 Task: Use the formula "CEILING" in spreadsheet "Project protfolio".
Action: Mouse moved to (118, 64)
Screenshot: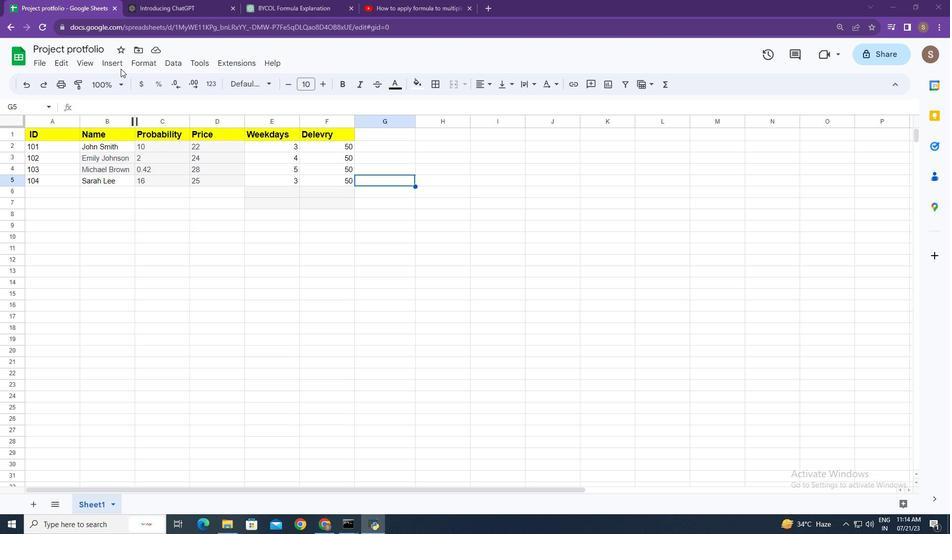 
Action: Mouse pressed left at (118, 64)
Screenshot: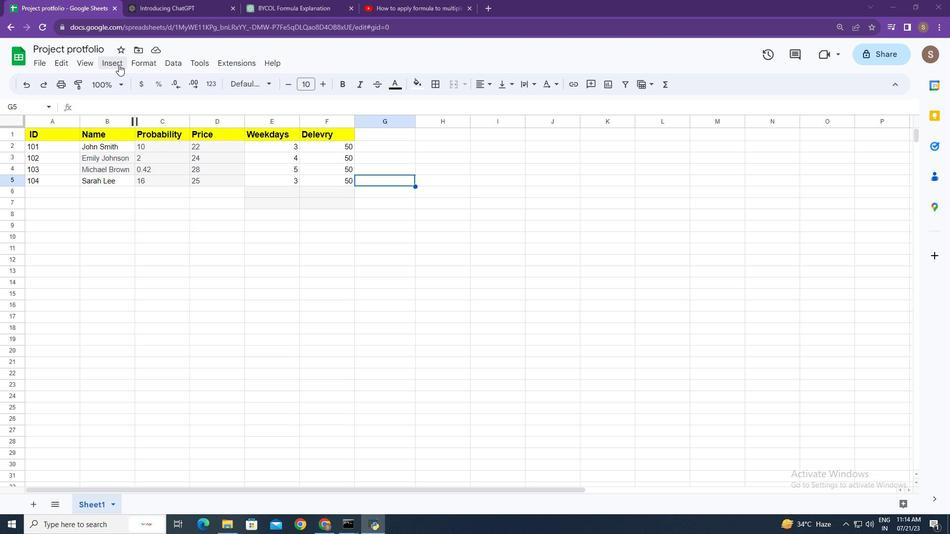 
Action: Mouse moved to (165, 252)
Screenshot: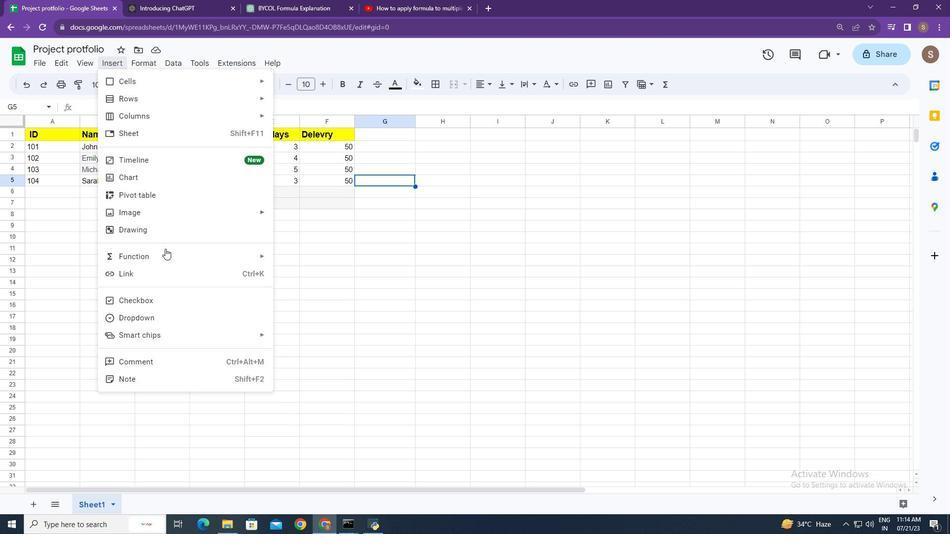 
Action: Mouse pressed left at (165, 252)
Screenshot: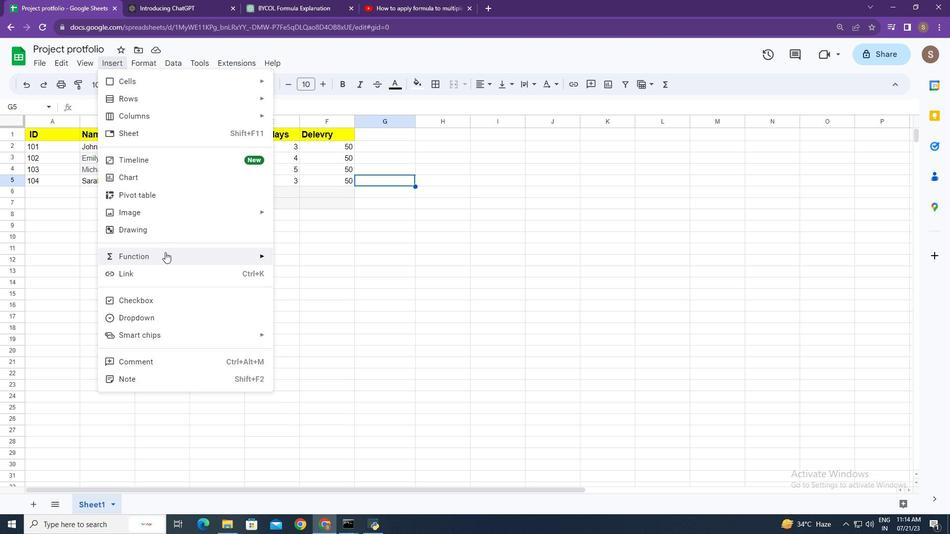 
Action: Mouse moved to (335, 197)
Screenshot: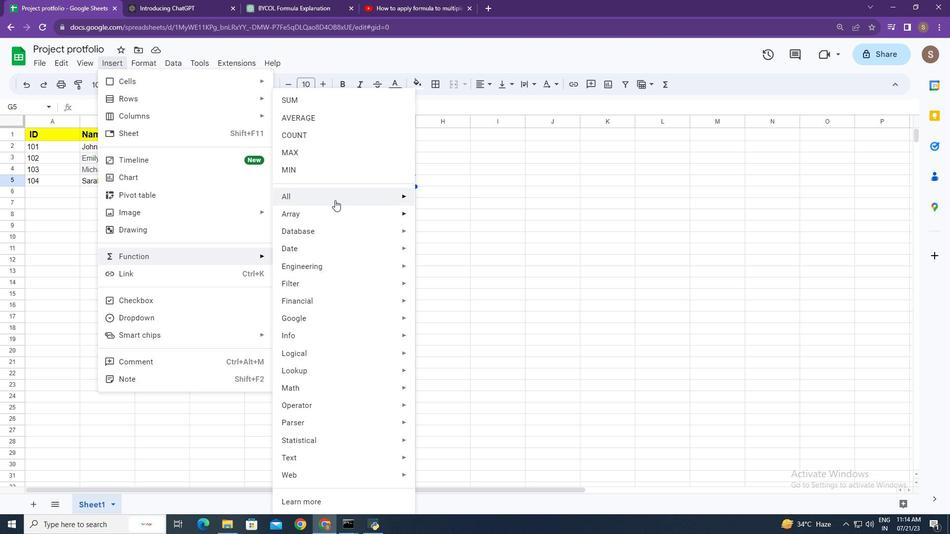 
Action: Mouse pressed left at (335, 197)
Screenshot: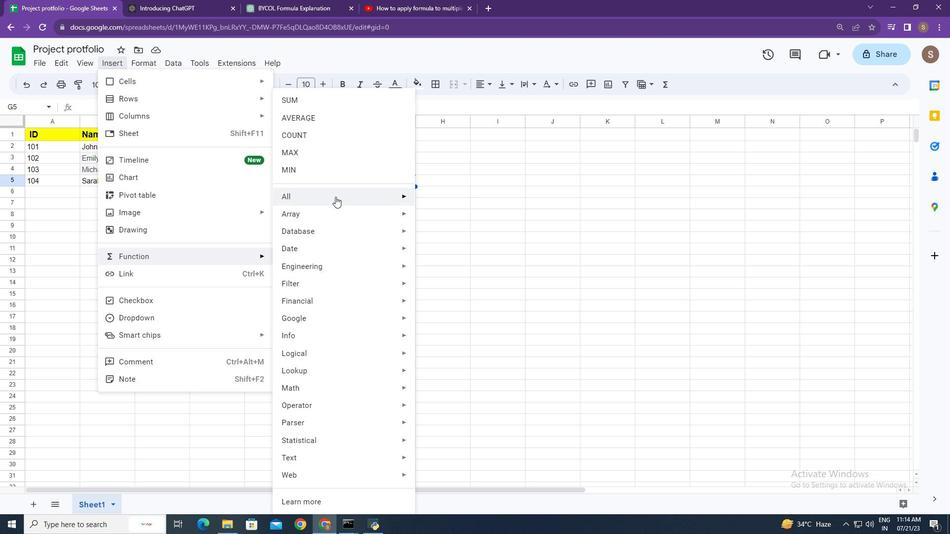 
Action: Mouse moved to (466, 267)
Screenshot: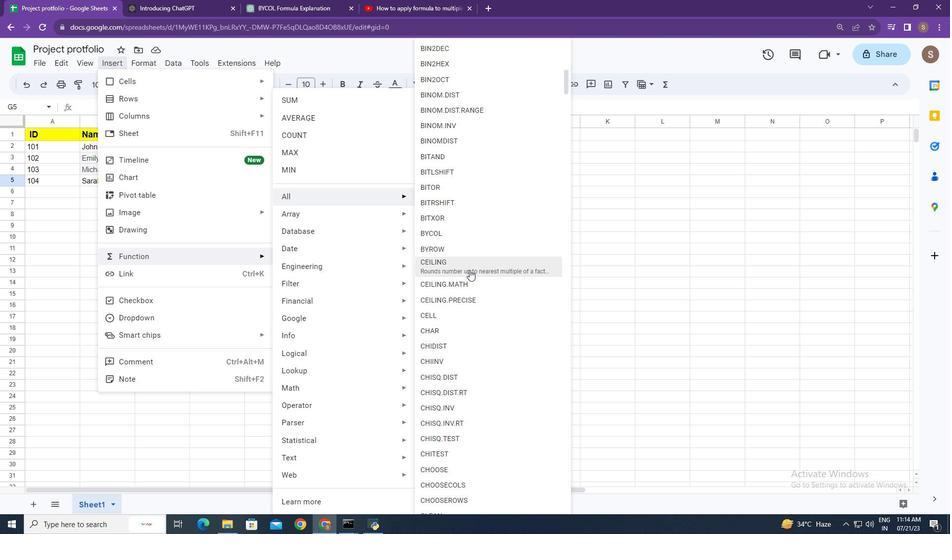 
Action: Mouse pressed left at (466, 267)
Screenshot: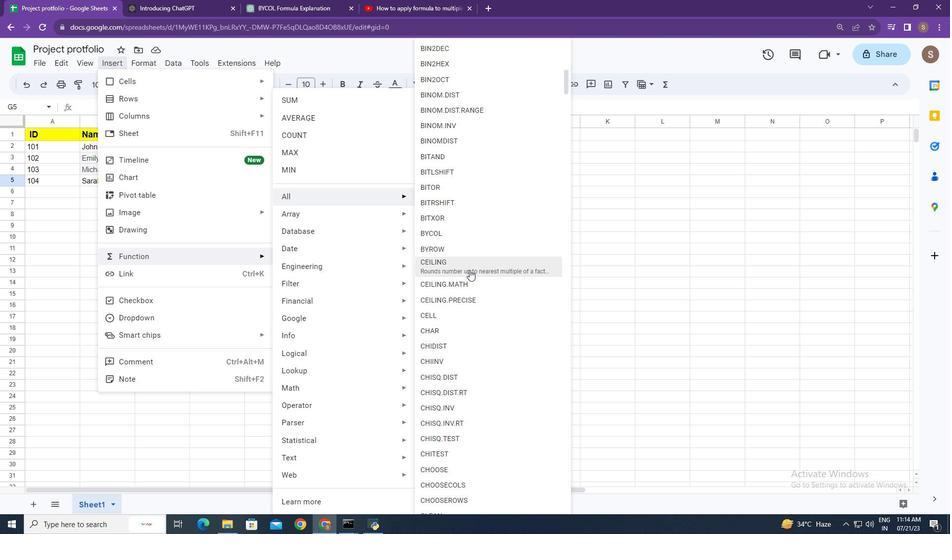 
Action: Mouse moved to (392, 244)
Screenshot: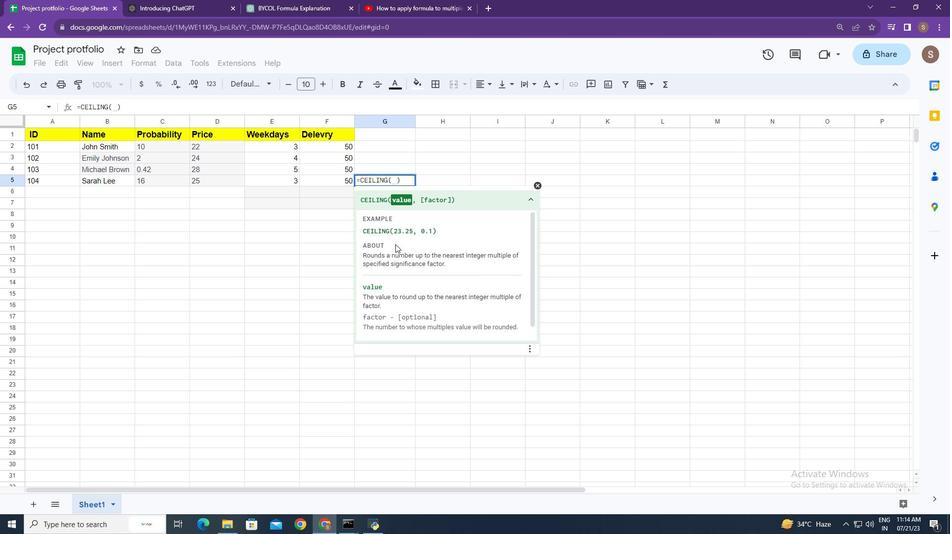 
Action: Key pressed 23.25,<Key.space>0.1<Key.enter>
Screenshot: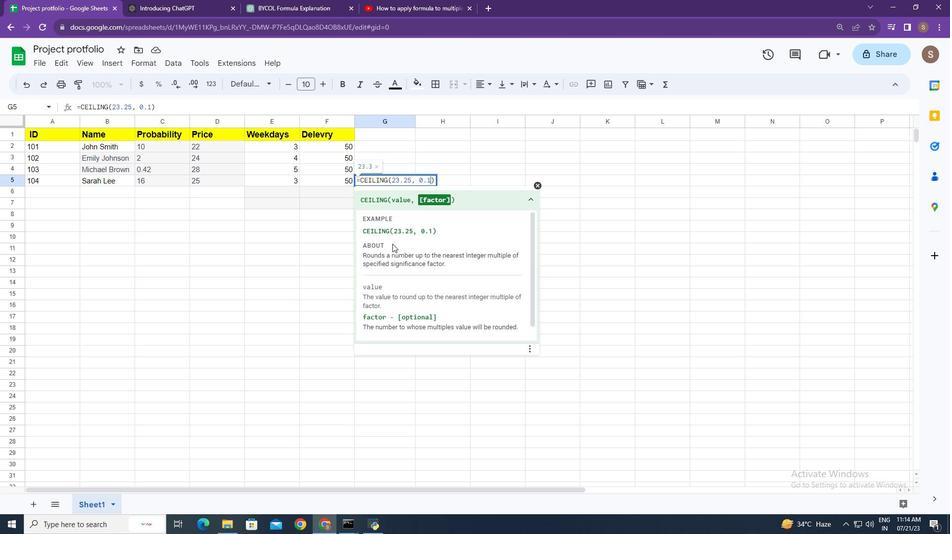 
